Task: Add the location "Treehouse in Port Angeles, Washington, United States" to your wishlist.
Action: Mouse moved to (321, 167)
Screenshot: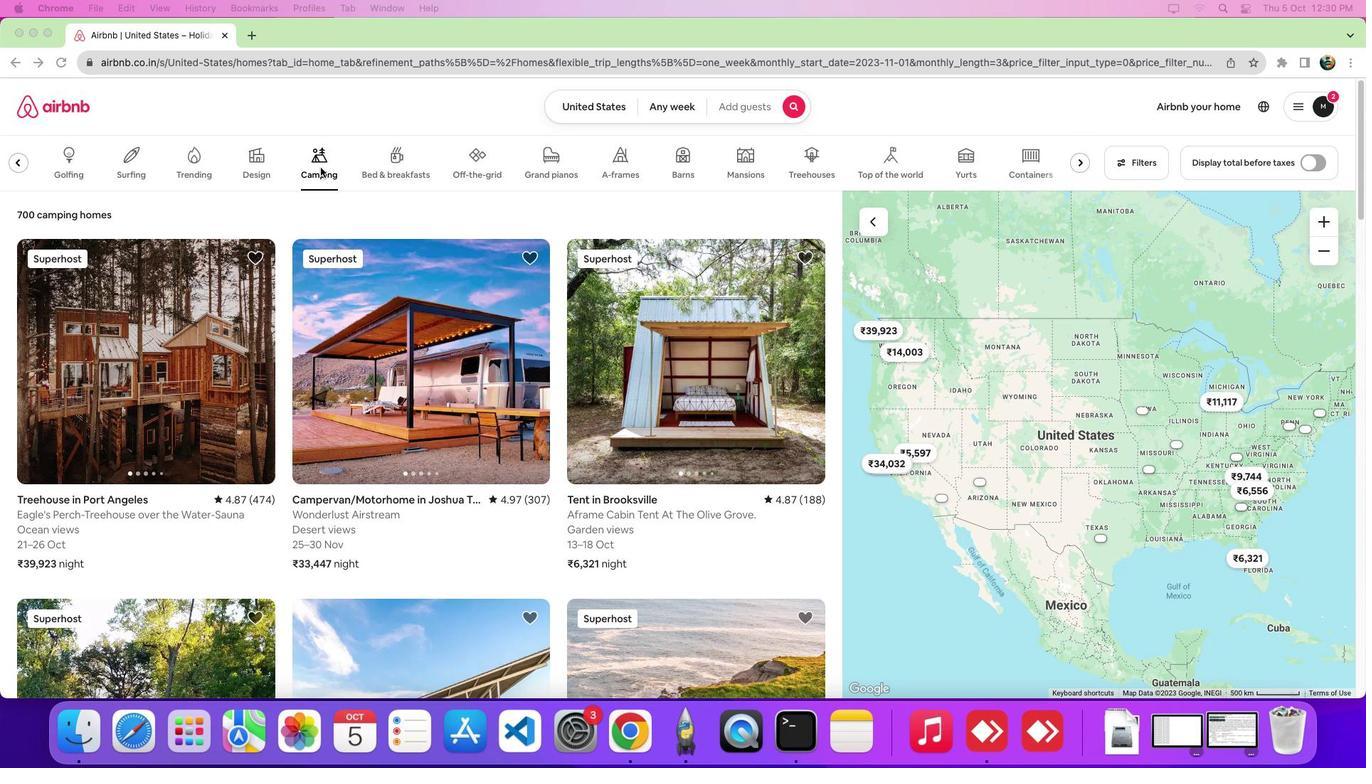 
Action: Mouse pressed left at (321, 167)
Screenshot: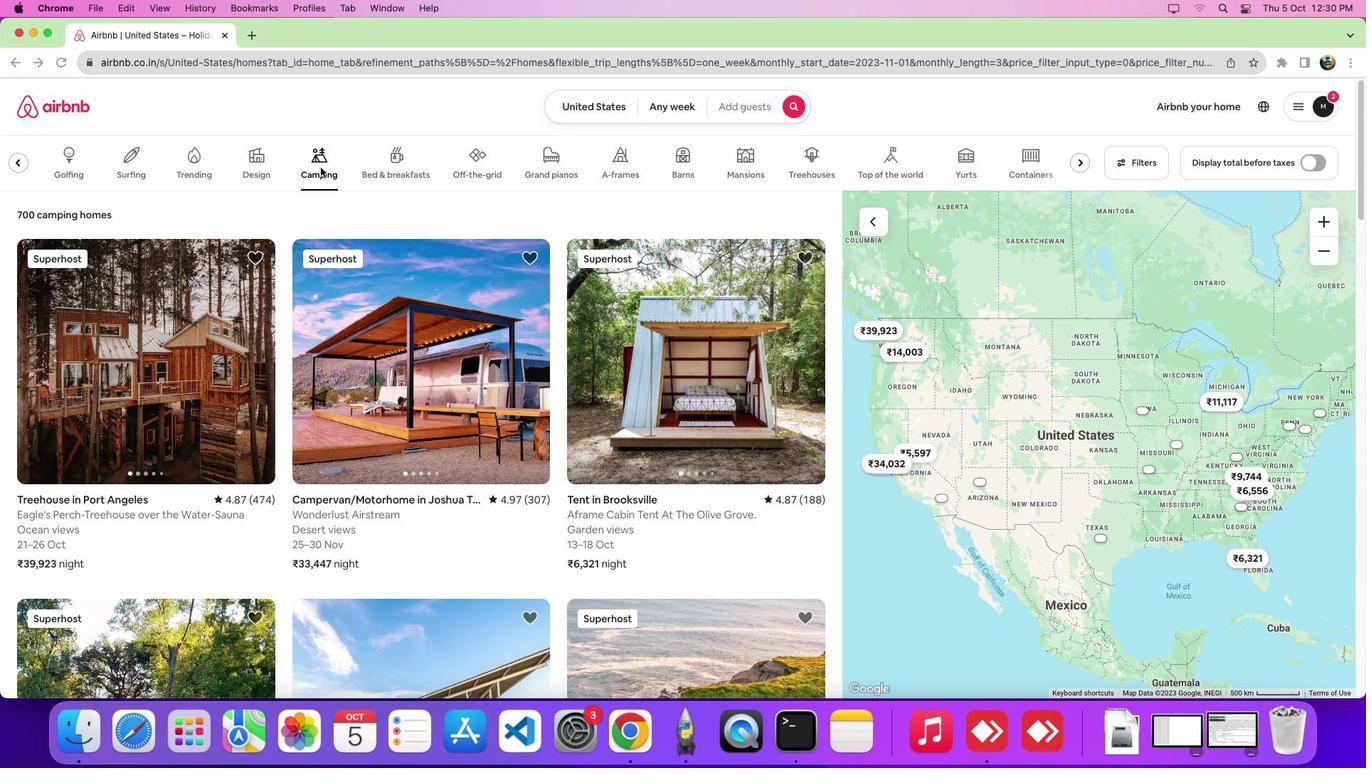 
Action: Mouse moved to (201, 375)
Screenshot: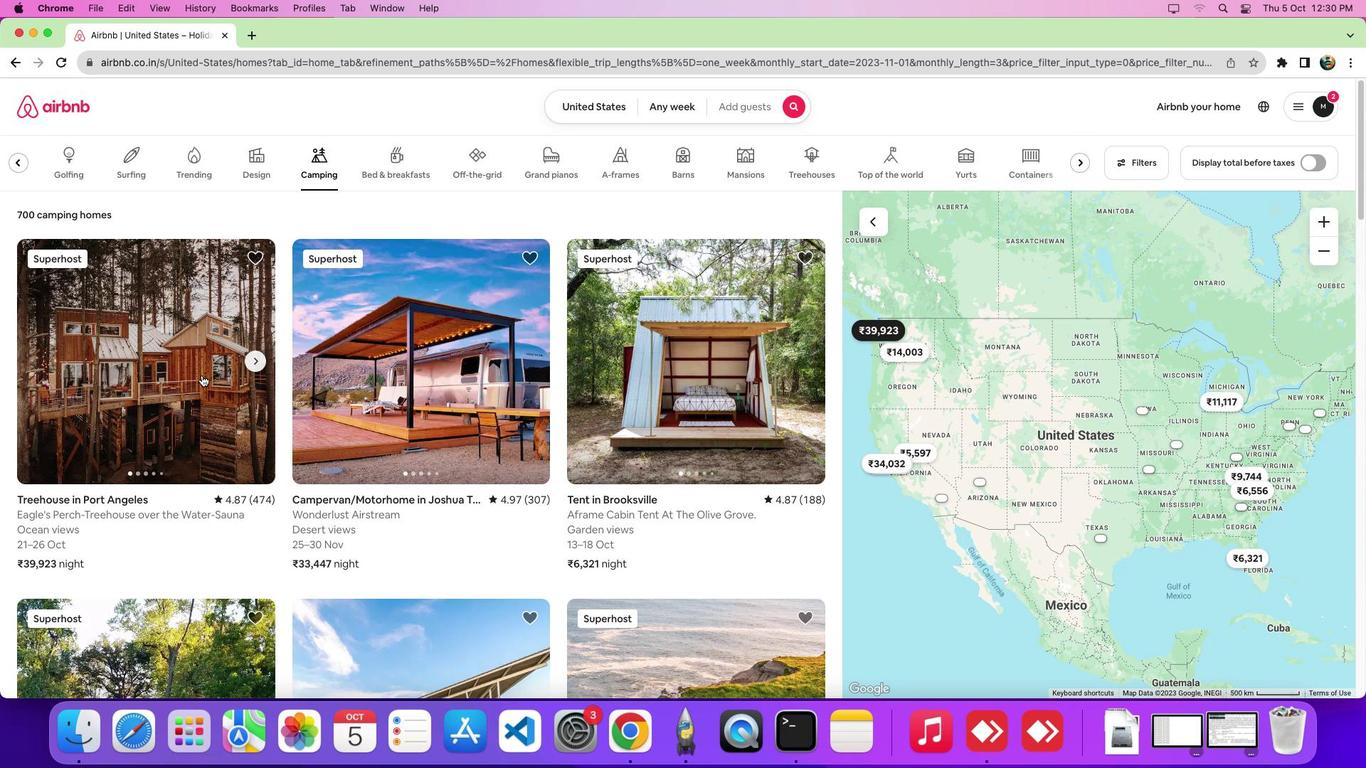 
Action: Mouse pressed left at (201, 375)
Screenshot: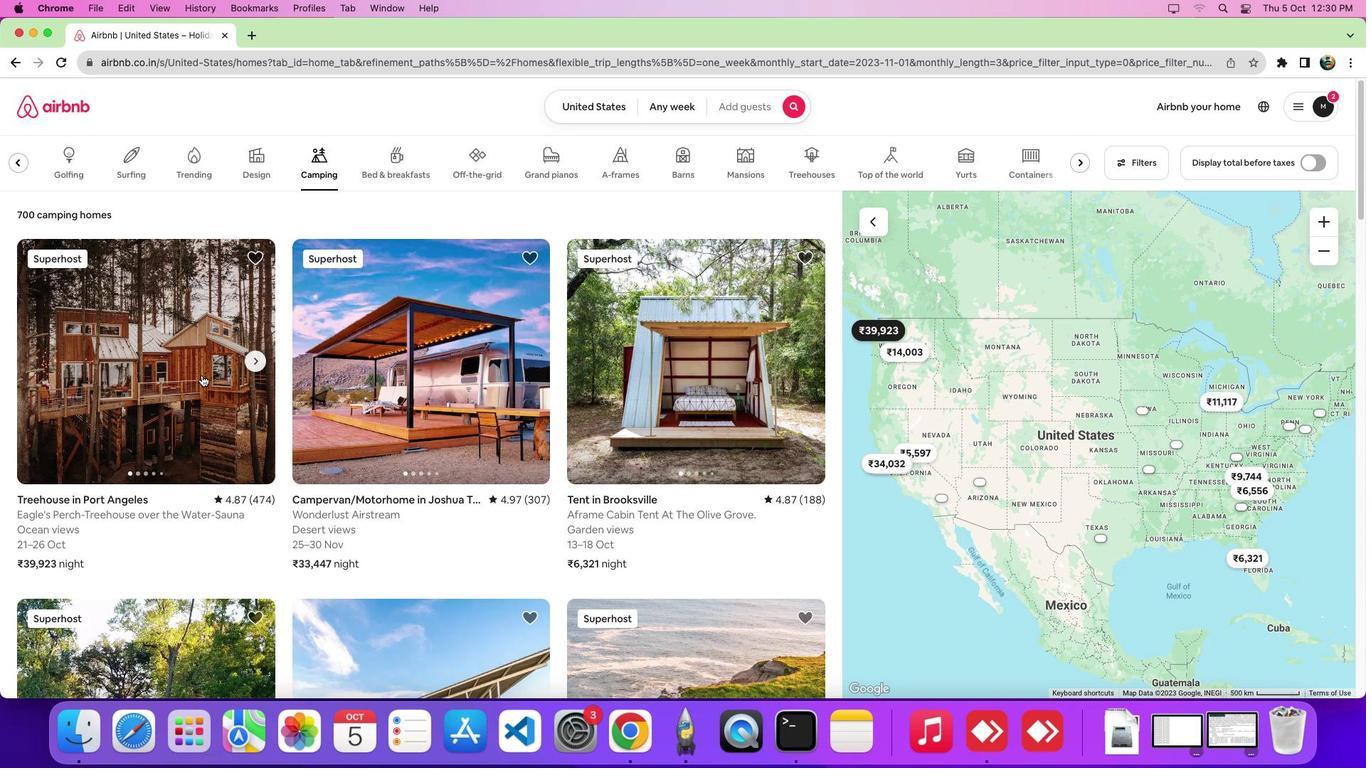 
Action: Mouse moved to (1061, 165)
Screenshot: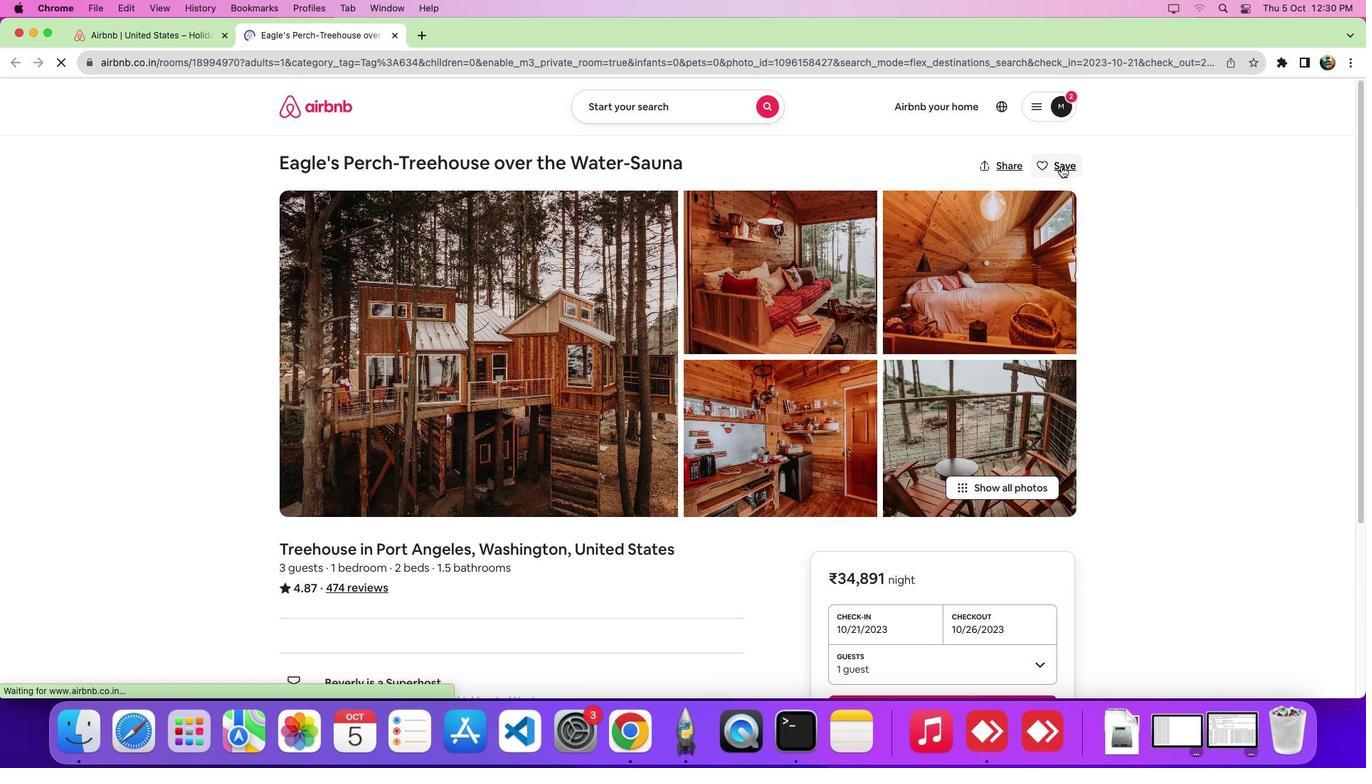 
Action: Mouse pressed left at (1061, 165)
Screenshot: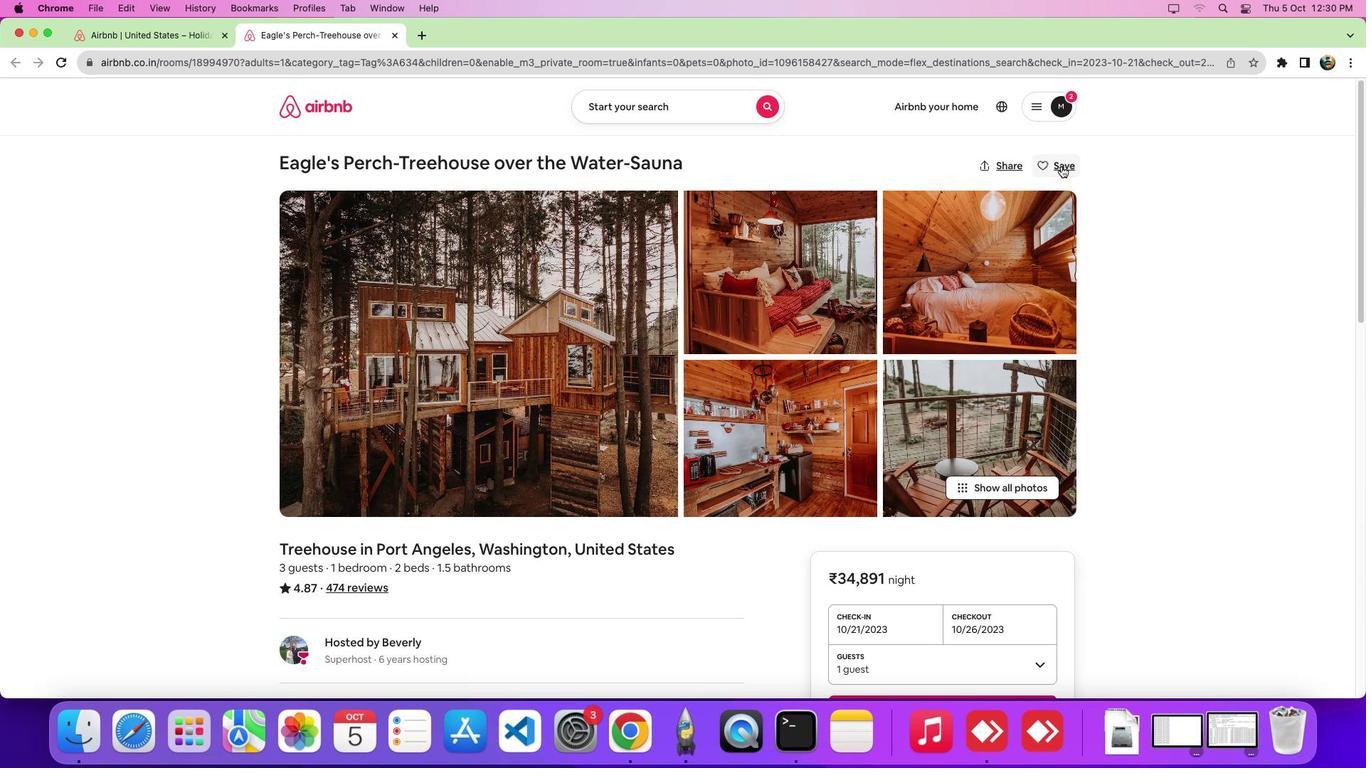 
Action: Mouse moved to (779, 644)
Screenshot: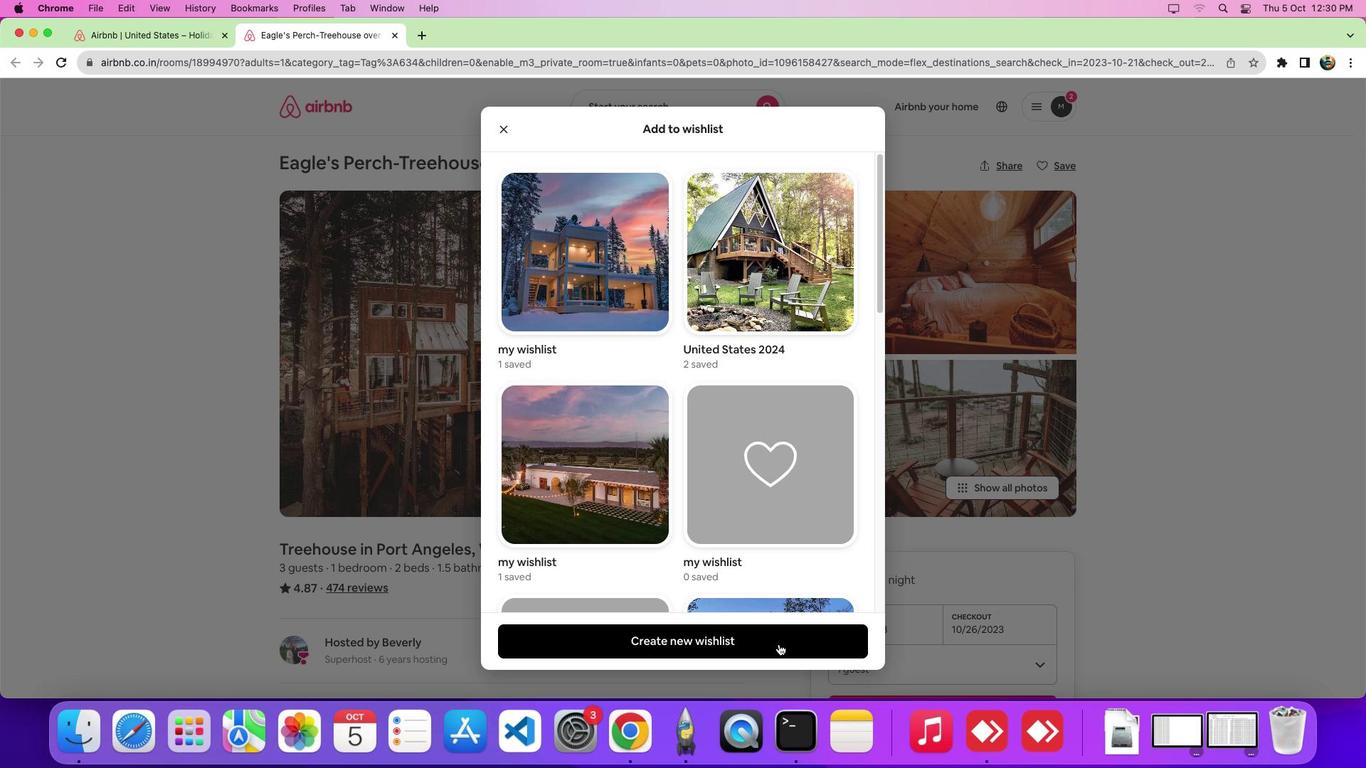 
Action: Mouse pressed left at (779, 644)
Screenshot: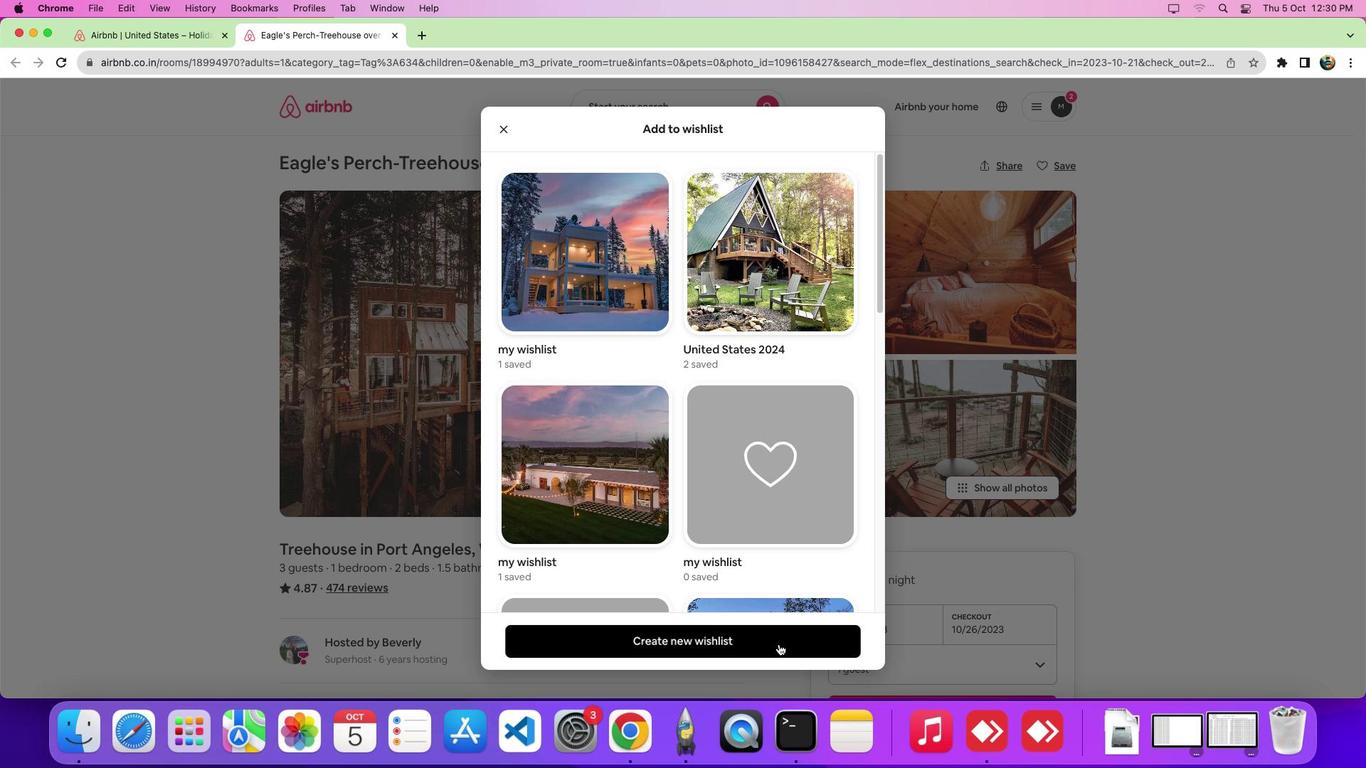 
Action: Mouse moved to (688, 369)
Screenshot: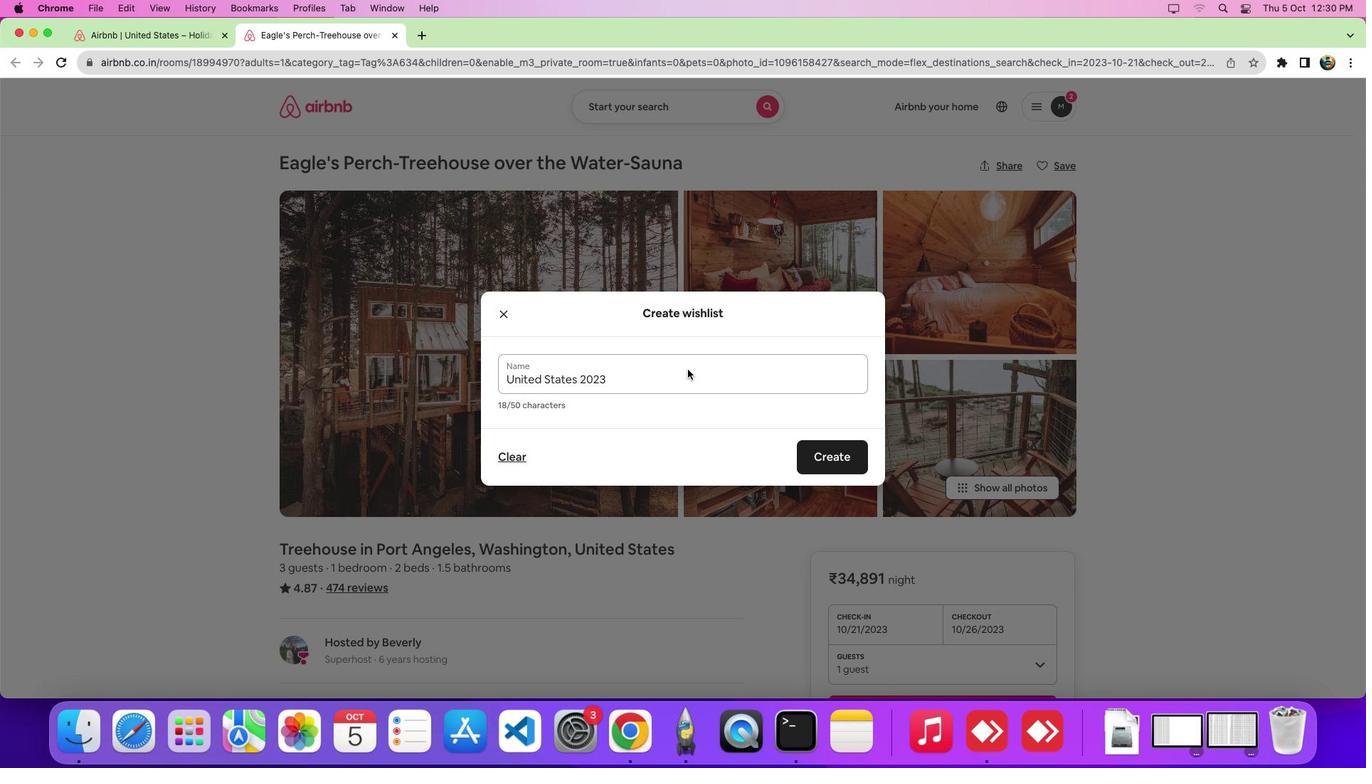 
Action: Mouse pressed left at (688, 369)
Screenshot: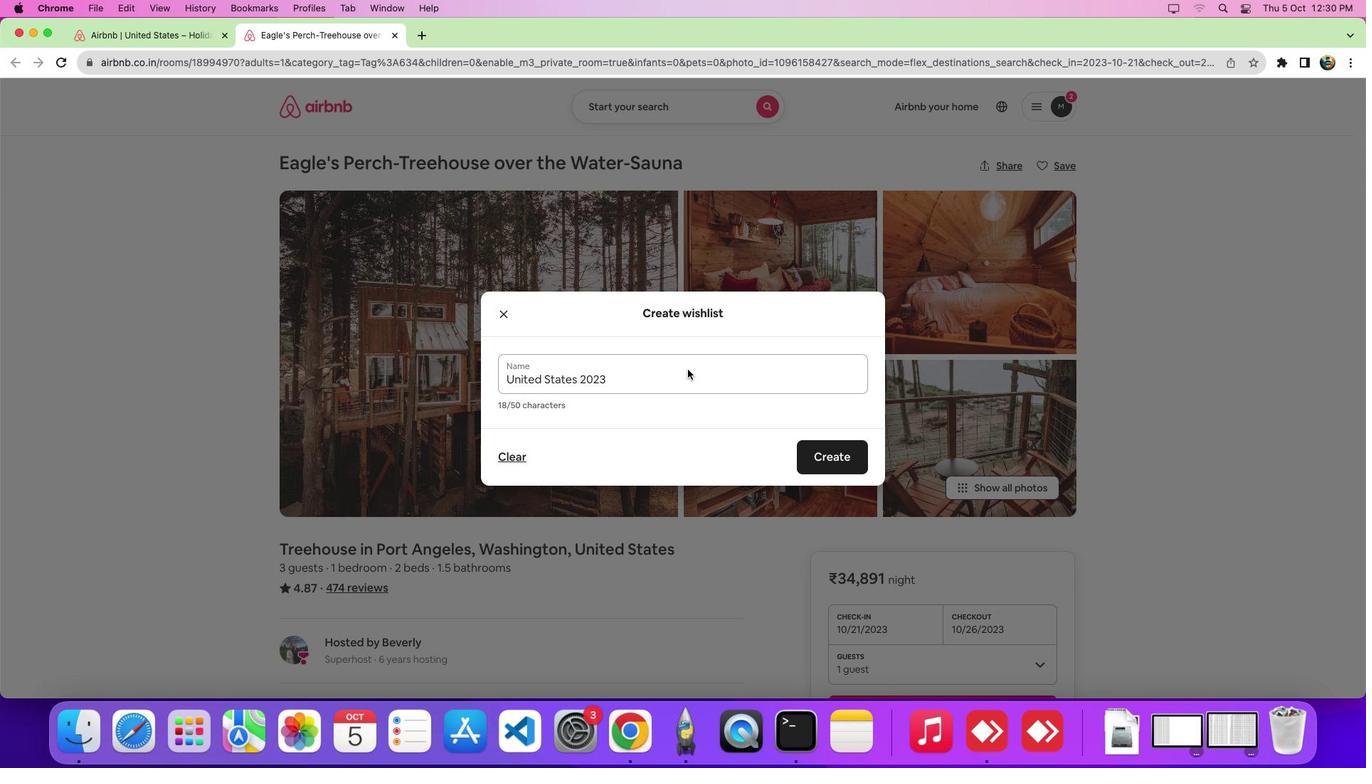 
Action: Key pressed Key.backspaceKey.backspaceKey.backspaceKey.backspaceKey.backspaceKey.backspaceKey.backspaceKey.backspaceKey.backspaceKey.backspaceKey.backspaceKey.backspaceKey.backspaceKey.backspaceKey.backspaceKey.backspaceKey.backspaceKey.backspaceKey.backspaceKey.backspaceKey.backspaceKey.backspaceKey.backspaceKey.backspace'm''y'Key.space'w''i''s''h''l''i''s''t'
Screenshot: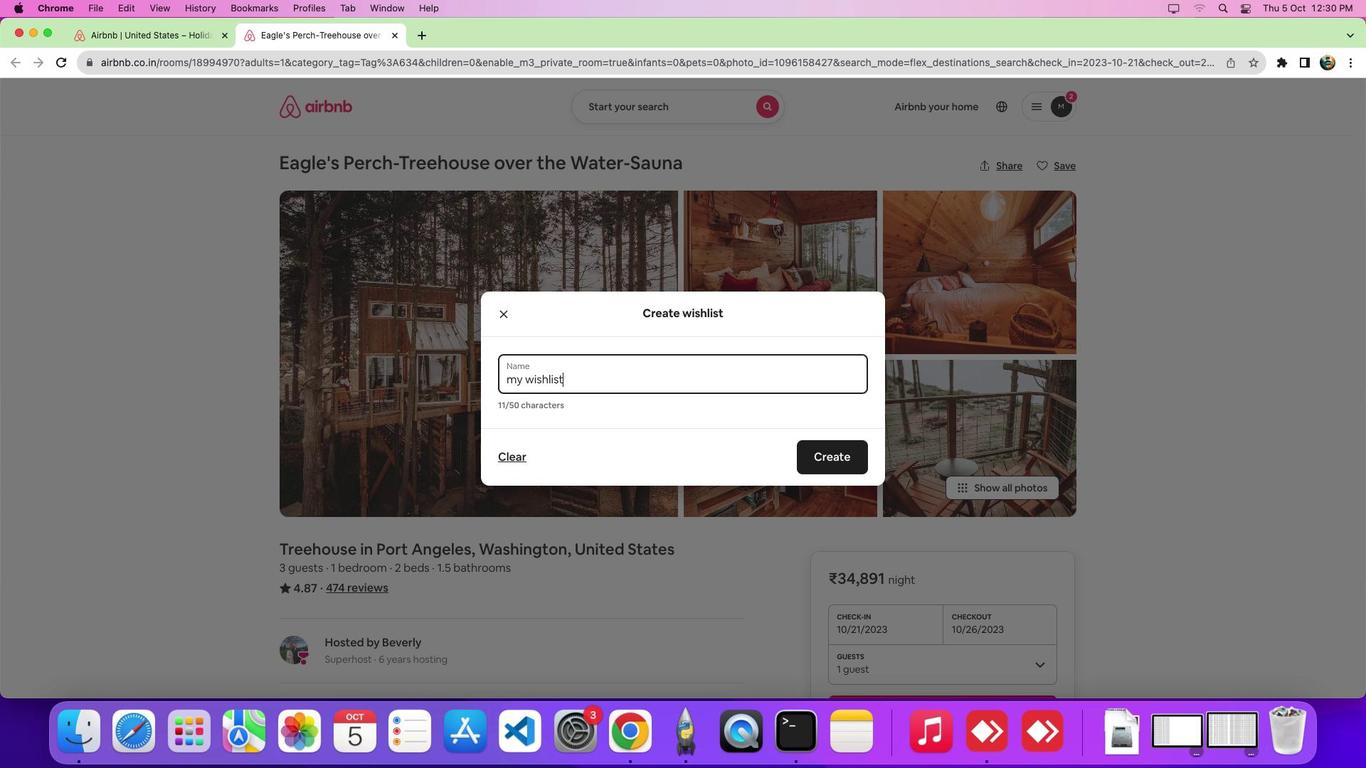
Action: Mouse moved to (863, 454)
Screenshot: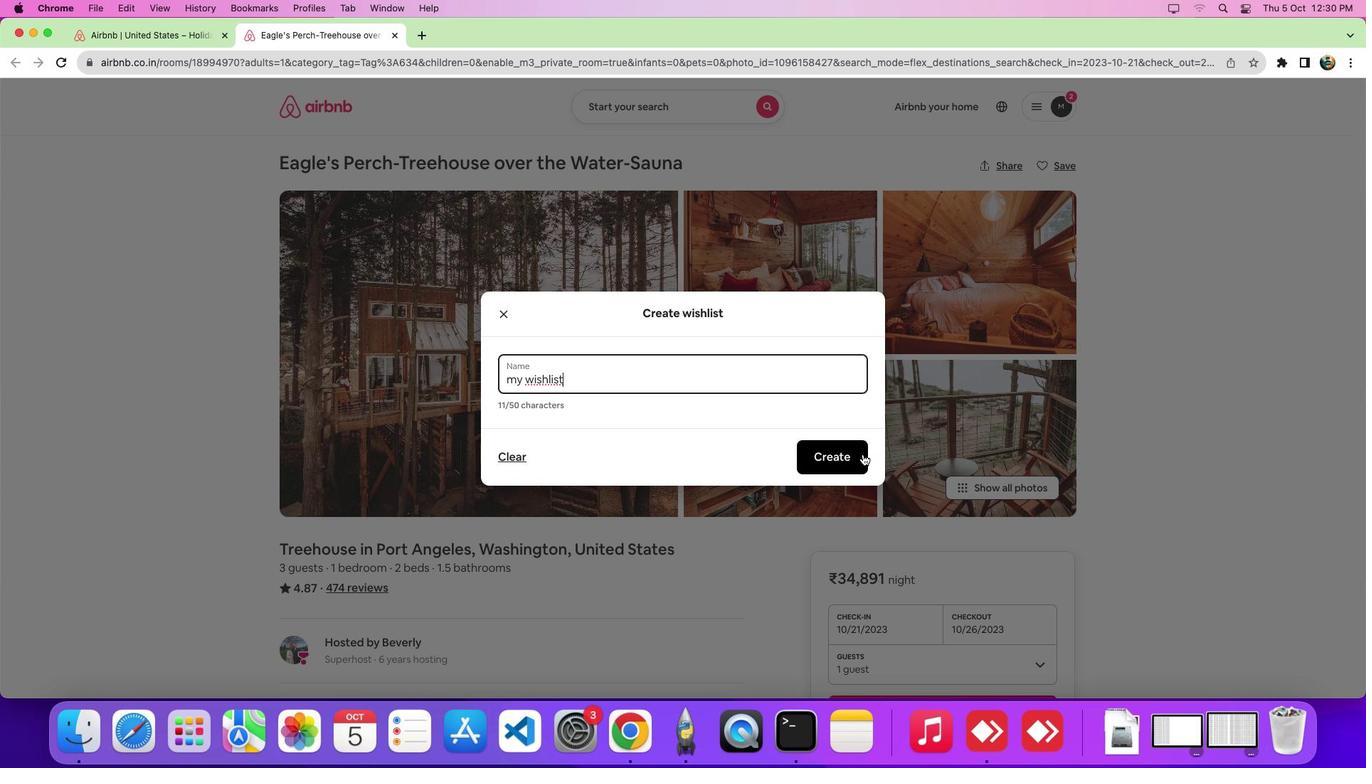 
Action: Mouse pressed left at (863, 454)
Screenshot: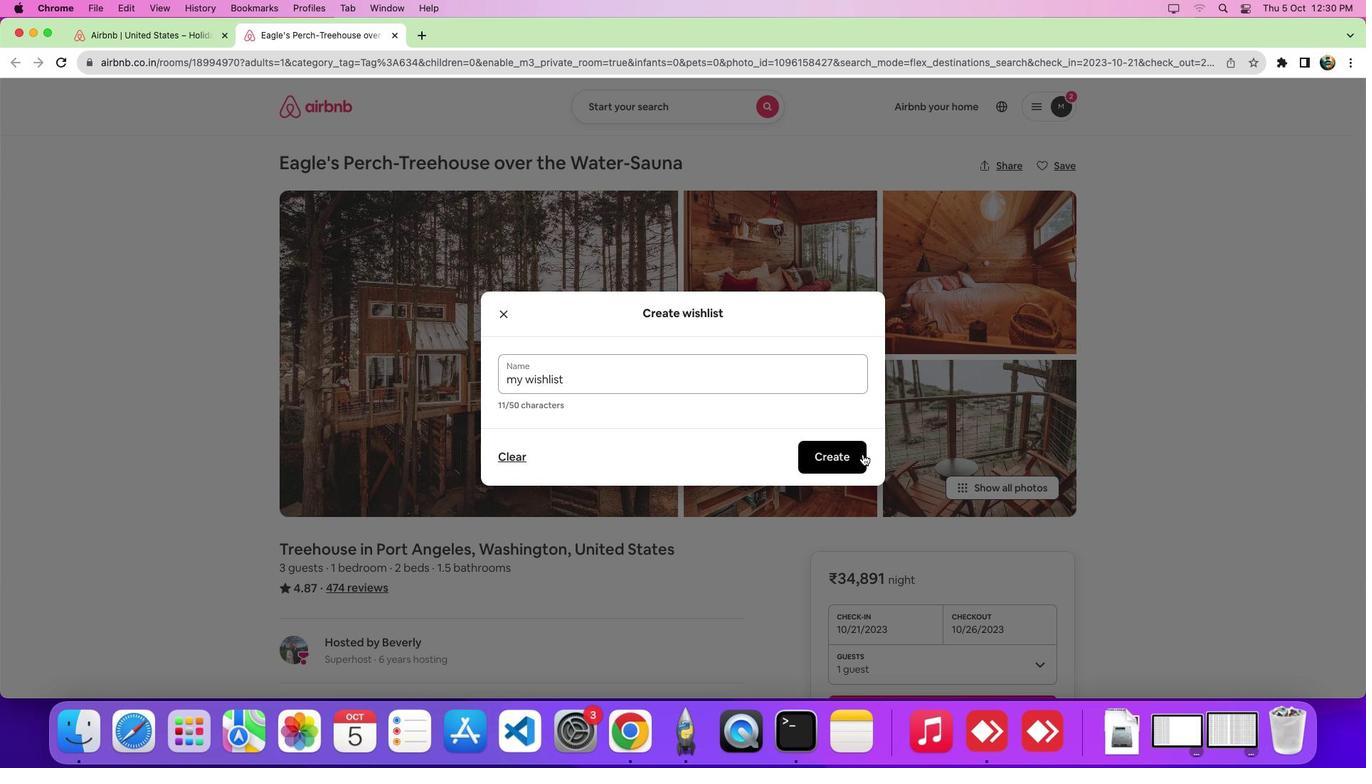 
Action: Mouse moved to (852, 487)
Screenshot: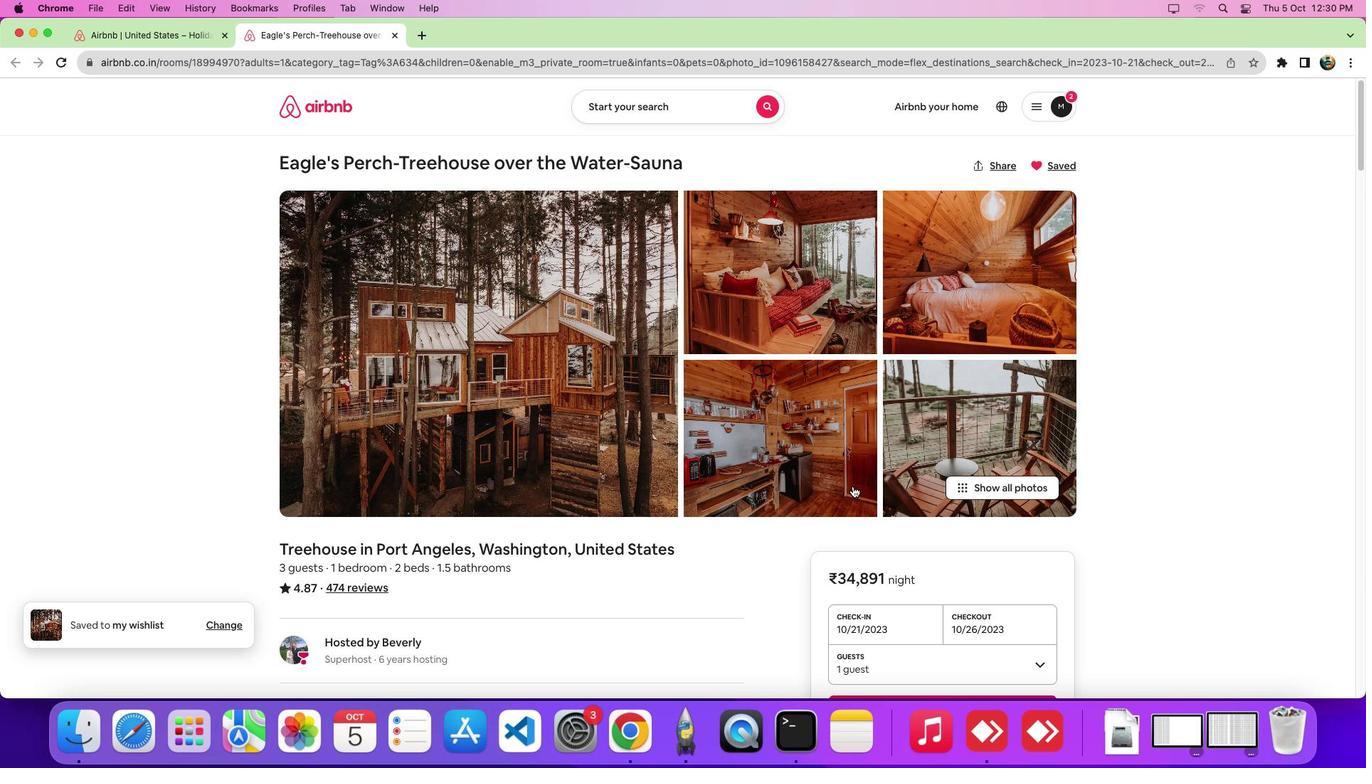 
